 Task: Create an event for the team-building bowling tournament on the 9th at 8:00 PM.
Action: Mouse moved to (93, 206)
Screenshot: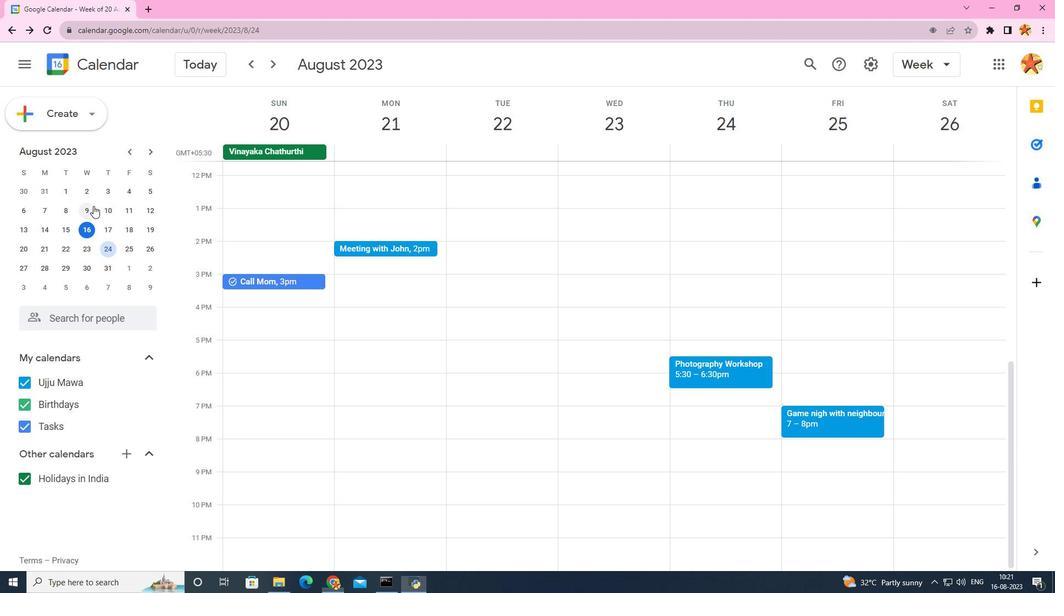 
Action: Mouse pressed left at (93, 206)
Screenshot: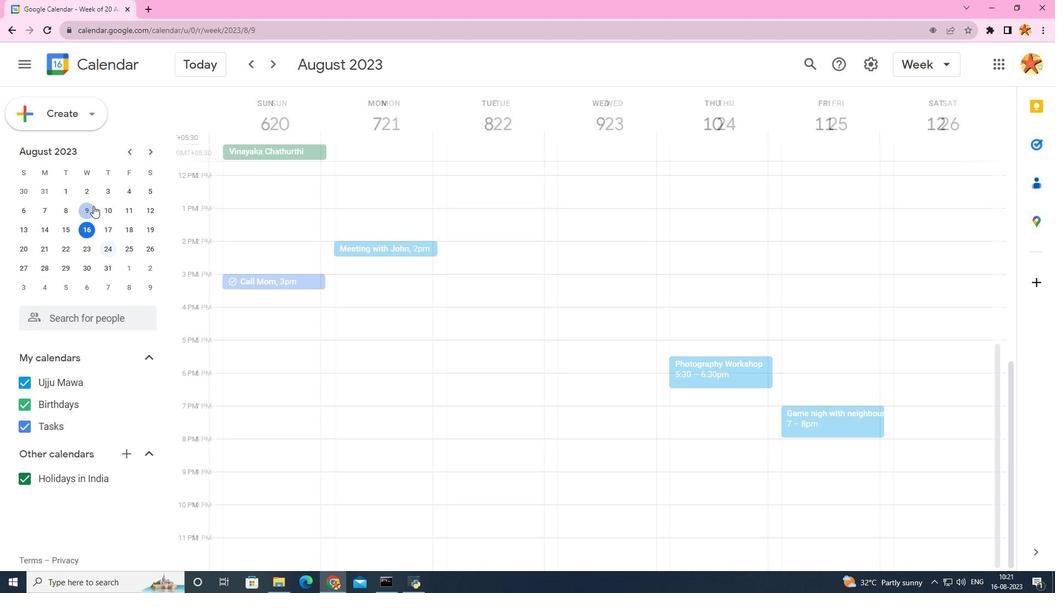 
Action: Mouse moved to (615, 455)
Screenshot: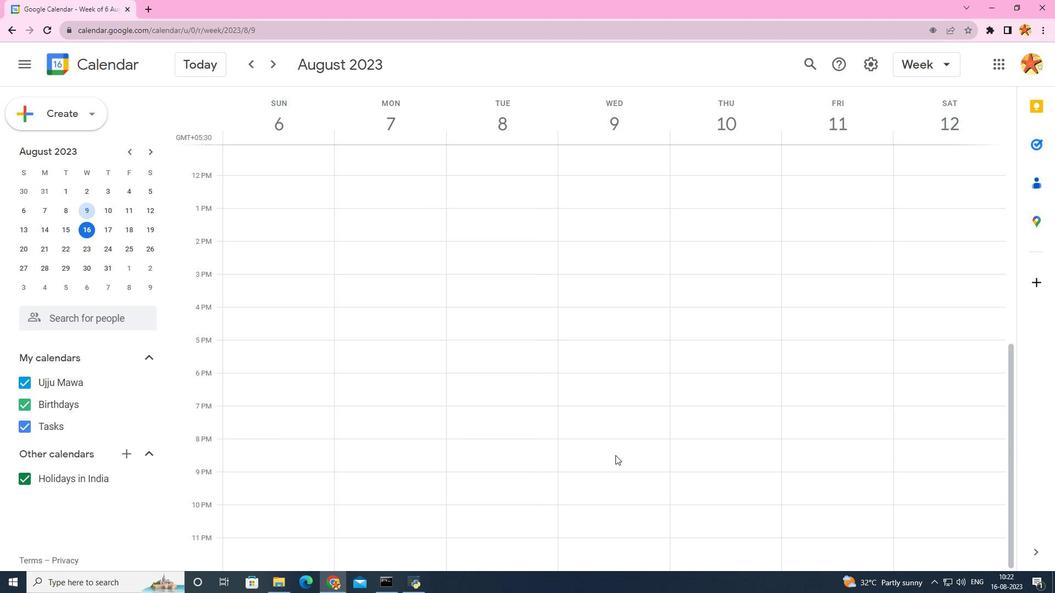 
Action: Mouse pressed left at (615, 455)
Screenshot: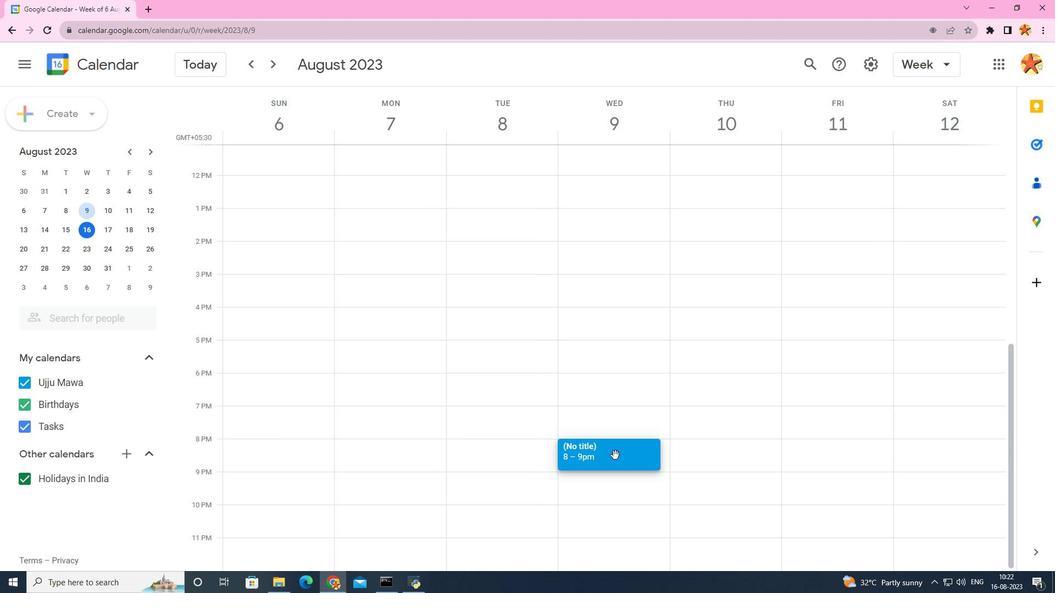 
Action: Mouse moved to (359, 189)
Screenshot: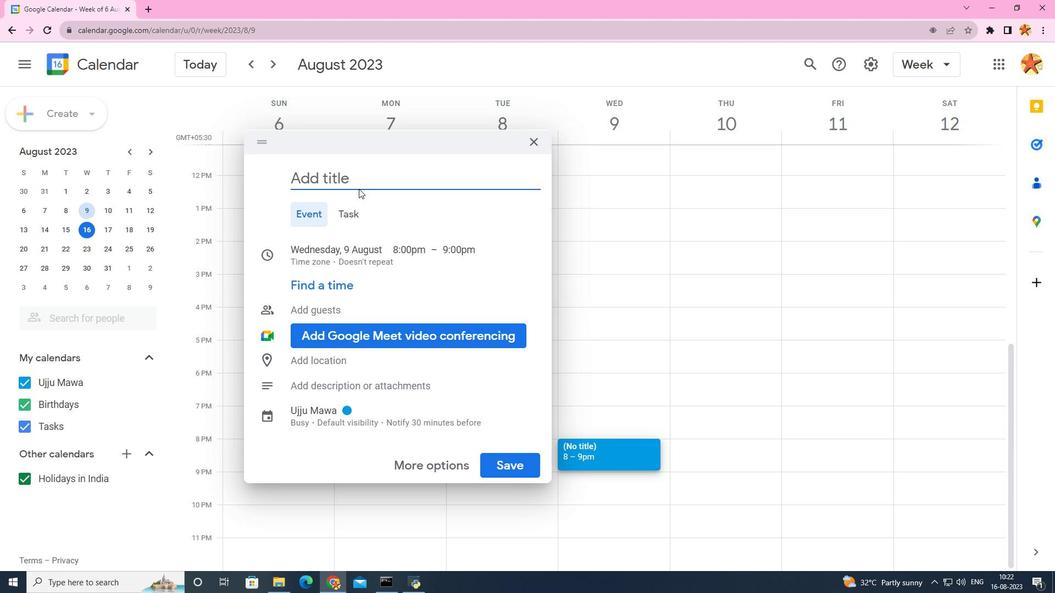 
Action: Key pressed <Key.caps_lock>T<Key.caps_lock>ean<Key.backspace>m<Key.space>building<Key.space><Key.caps_lock>B<Key.caps_lock>owling<Key.space>tournament
Screenshot: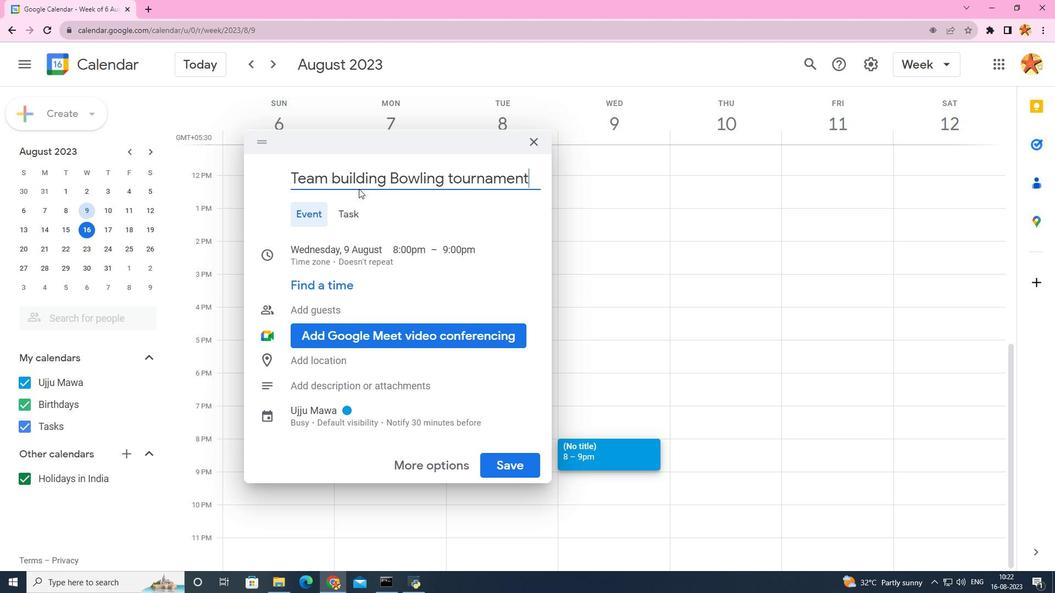 
Action: Mouse moved to (436, 254)
Screenshot: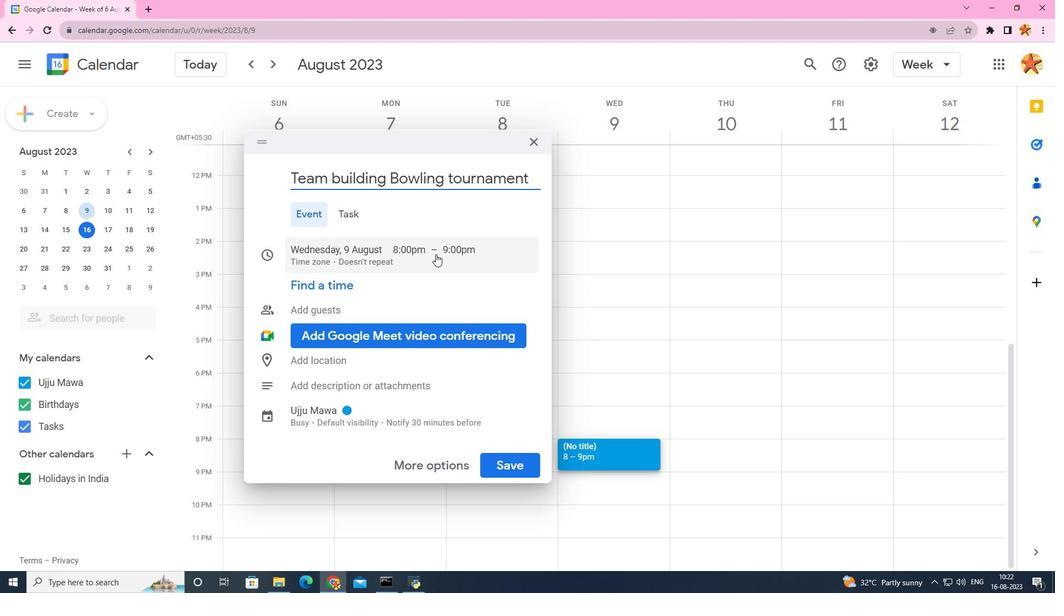 
Action: Mouse pressed left at (436, 254)
Screenshot: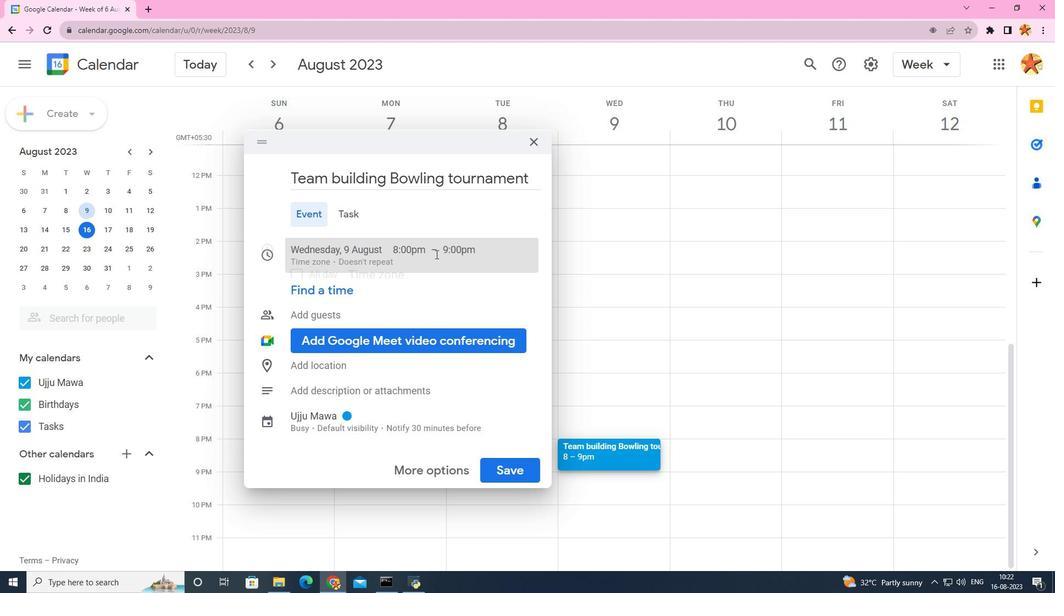 
Action: Mouse moved to (465, 256)
Screenshot: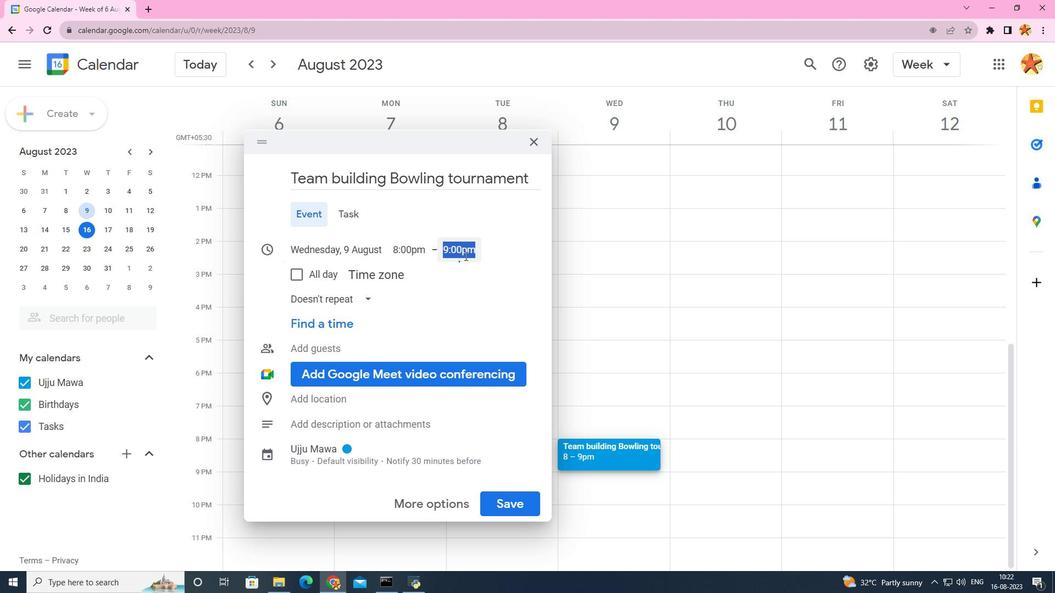 
Action: Mouse pressed left at (465, 256)
Screenshot: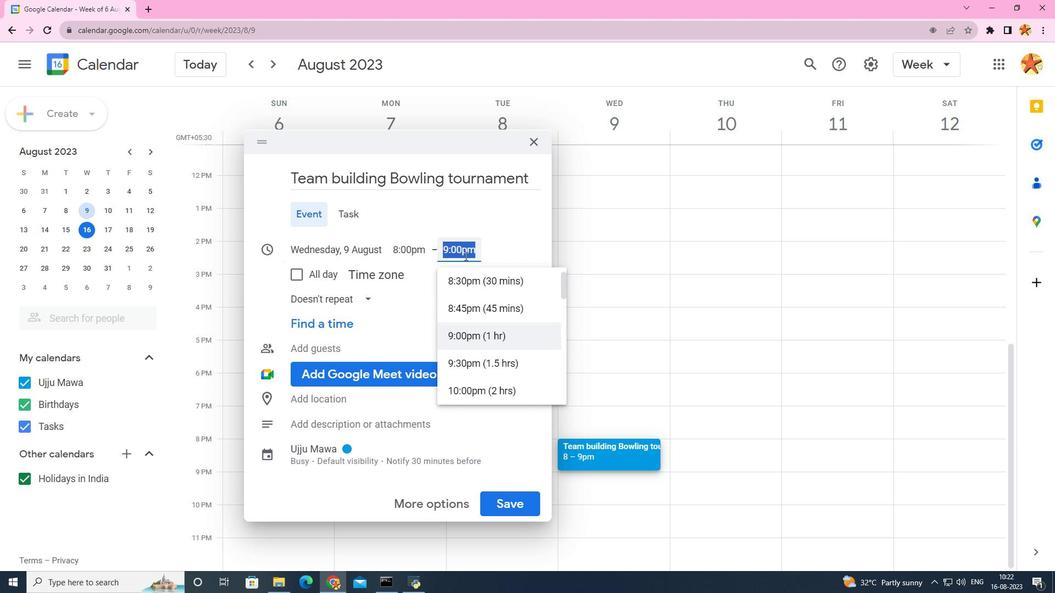 
Action: Mouse moved to (465, 288)
Screenshot: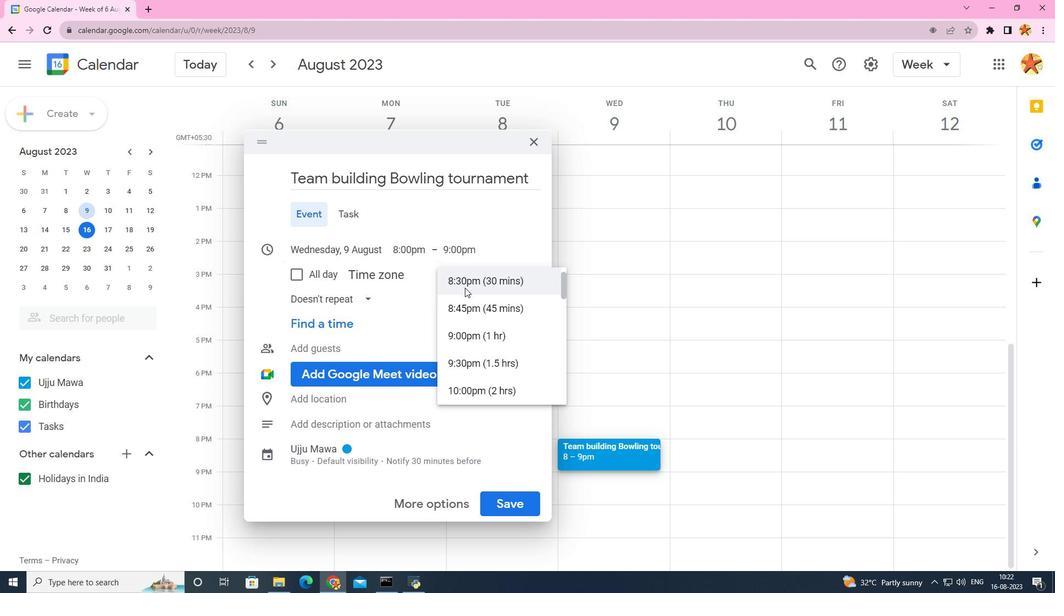 
Action: Mouse pressed left at (465, 288)
Screenshot: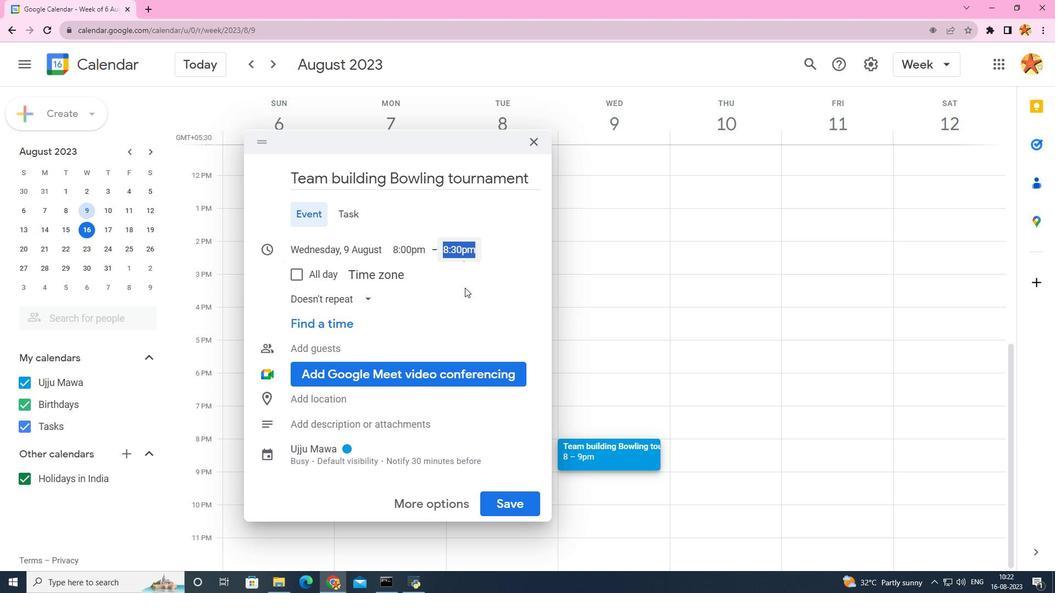 
Action: Mouse moved to (467, 252)
Screenshot: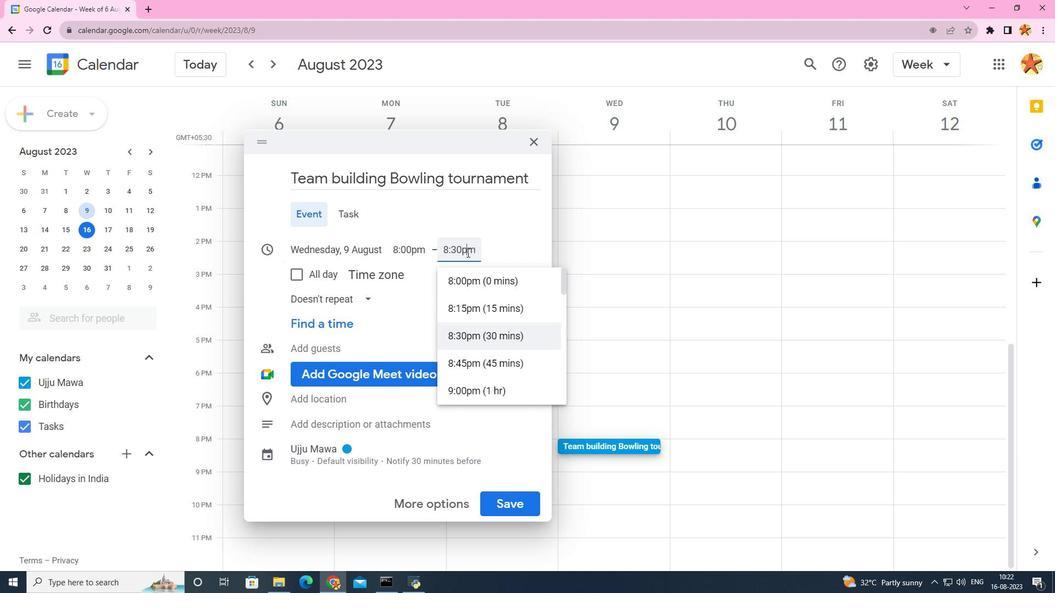 
Action: Mouse pressed left at (467, 252)
Screenshot: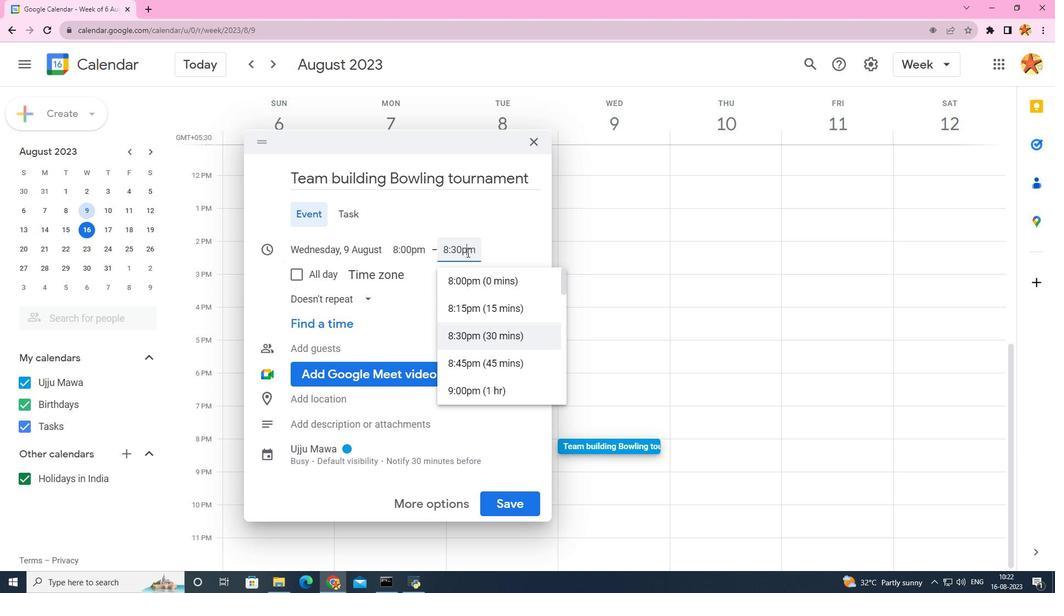 
Action: Mouse moved to (451, 354)
Screenshot: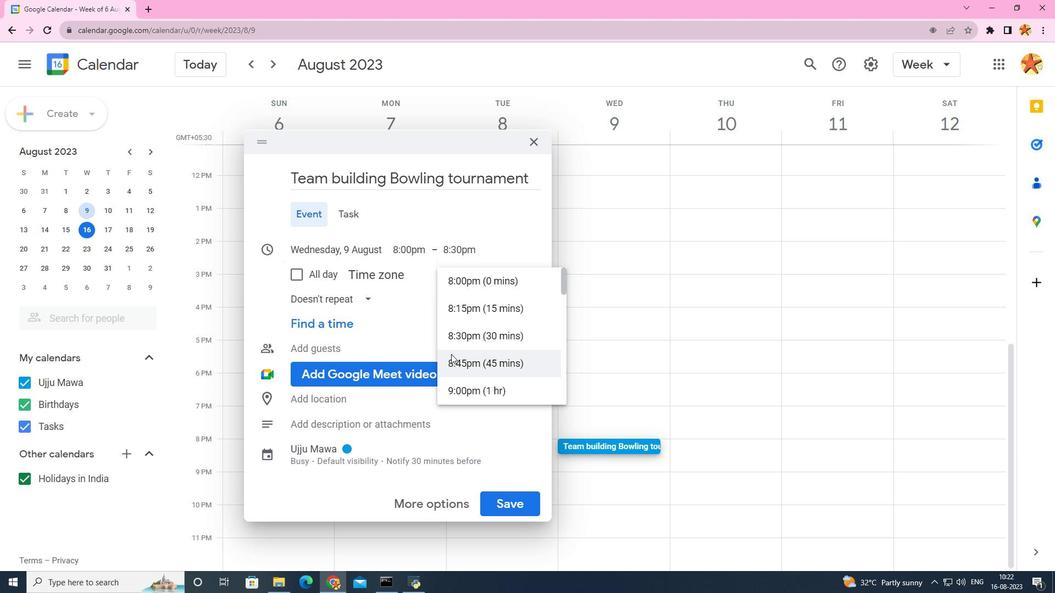 
Action: Mouse pressed left at (451, 354)
Screenshot: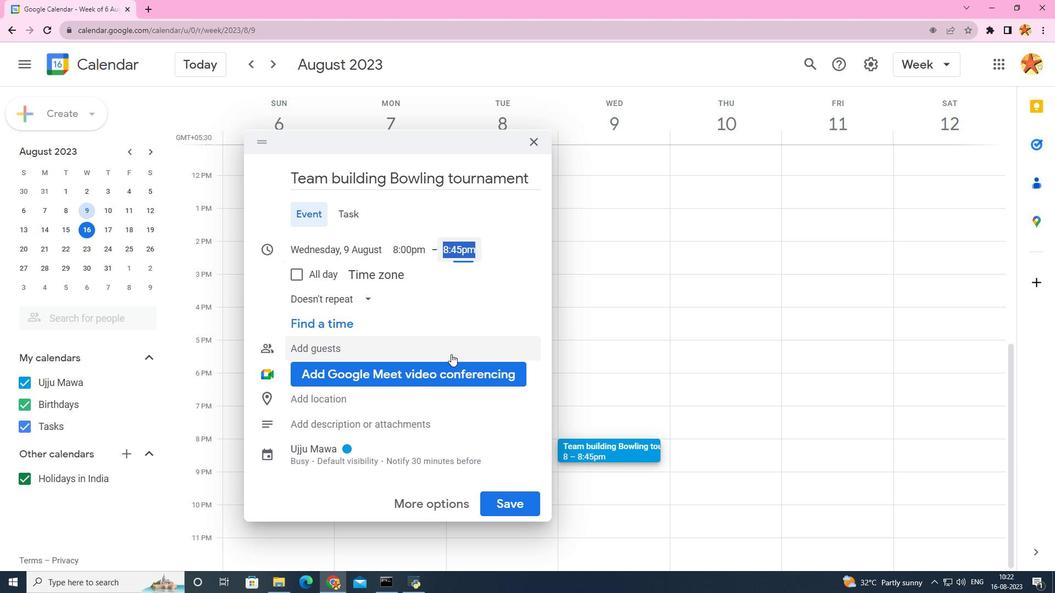 
Action: Mouse moved to (498, 303)
Screenshot: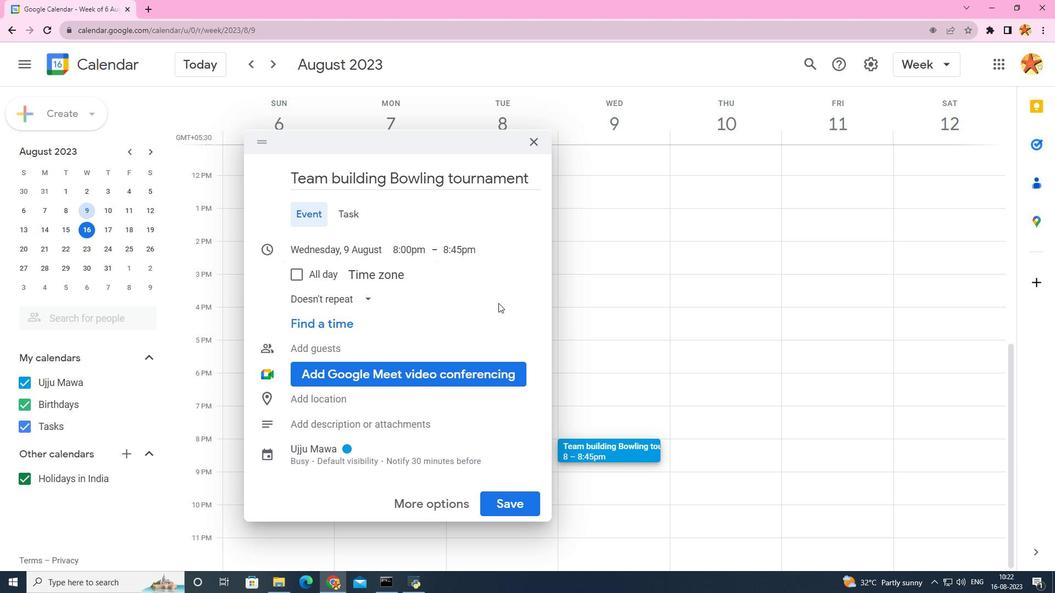 
Action: Mouse pressed left at (498, 303)
Screenshot: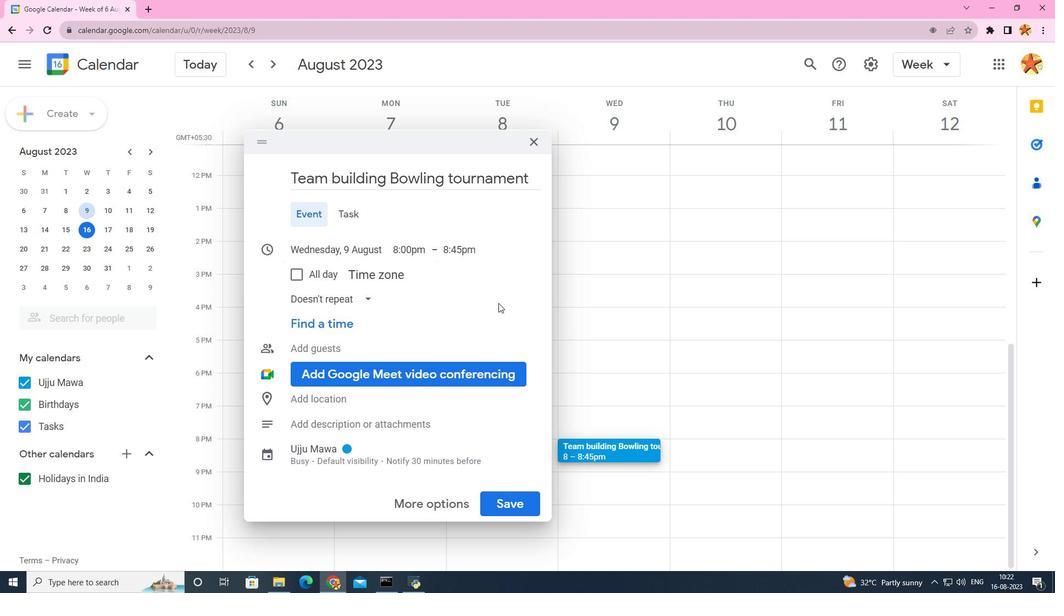 
Action: Mouse moved to (499, 509)
Screenshot: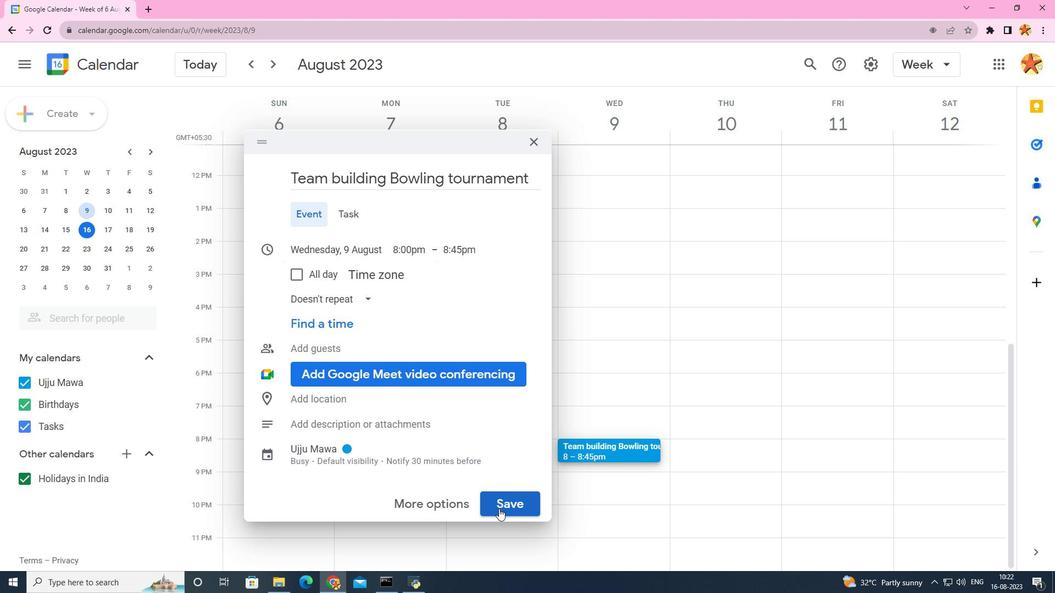 
Action: Mouse pressed left at (499, 509)
Screenshot: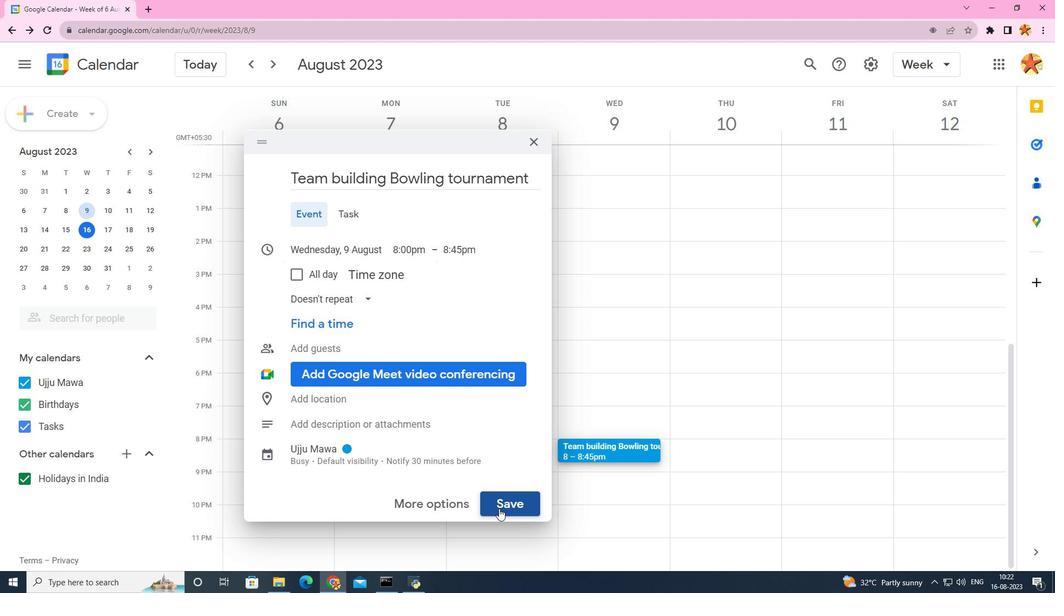 
